 Task: Apply the email frequency Instantly.
Action: Mouse moved to (1117, 112)
Screenshot: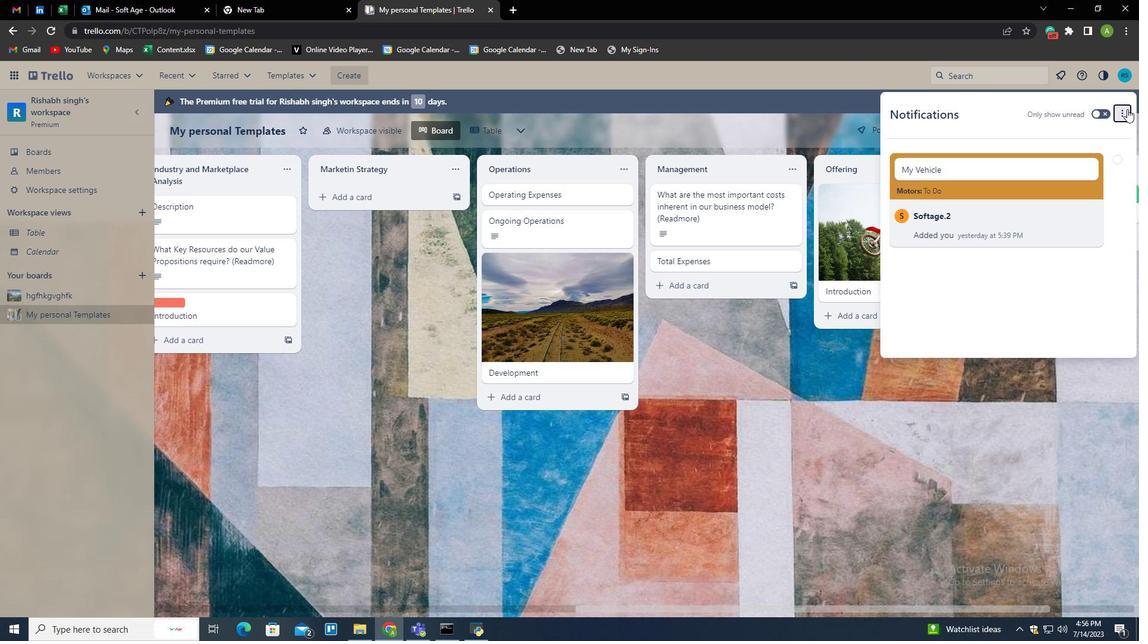 
Action: Mouse pressed left at (1117, 112)
Screenshot: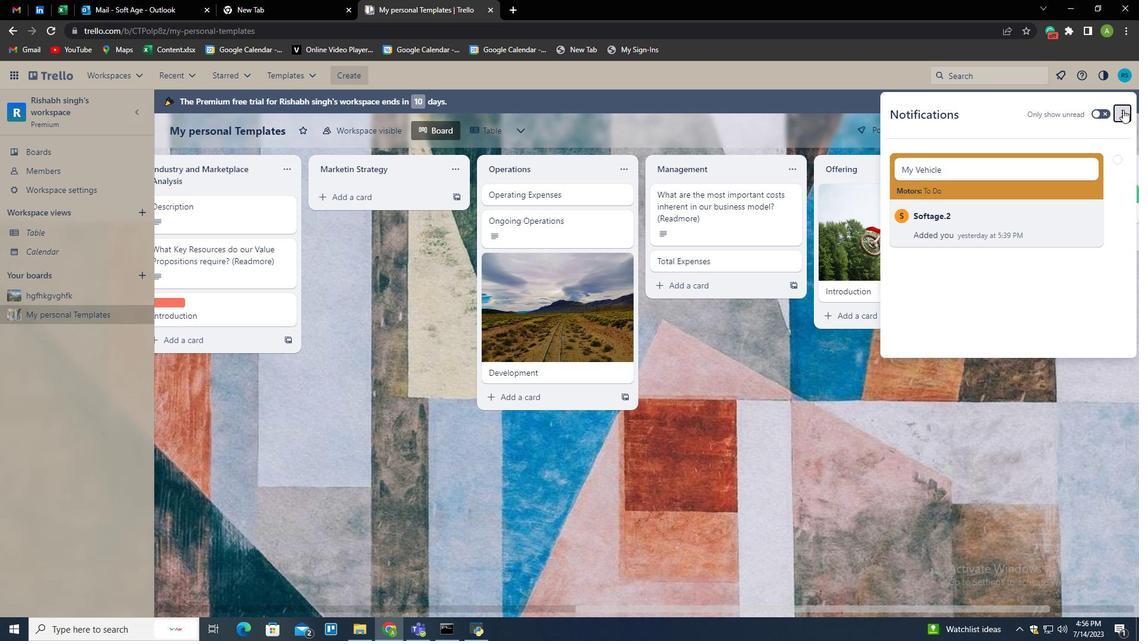 
Action: Mouse moved to (1038, 181)
Screenshot: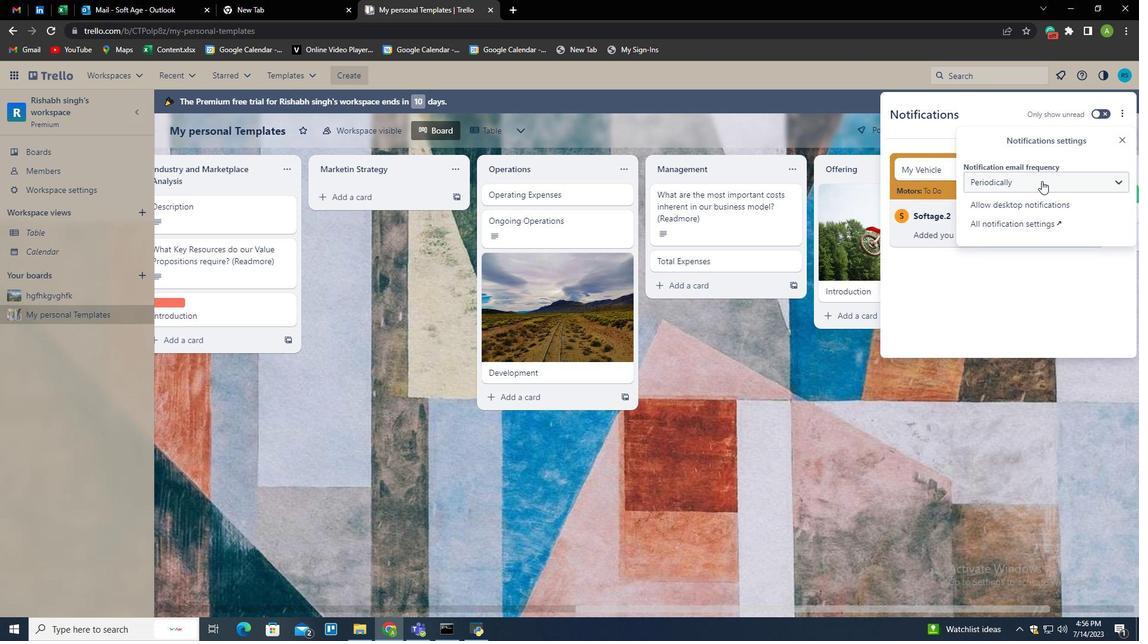 
Action: Mouse pressed left at (1038, 181)
Screenshot: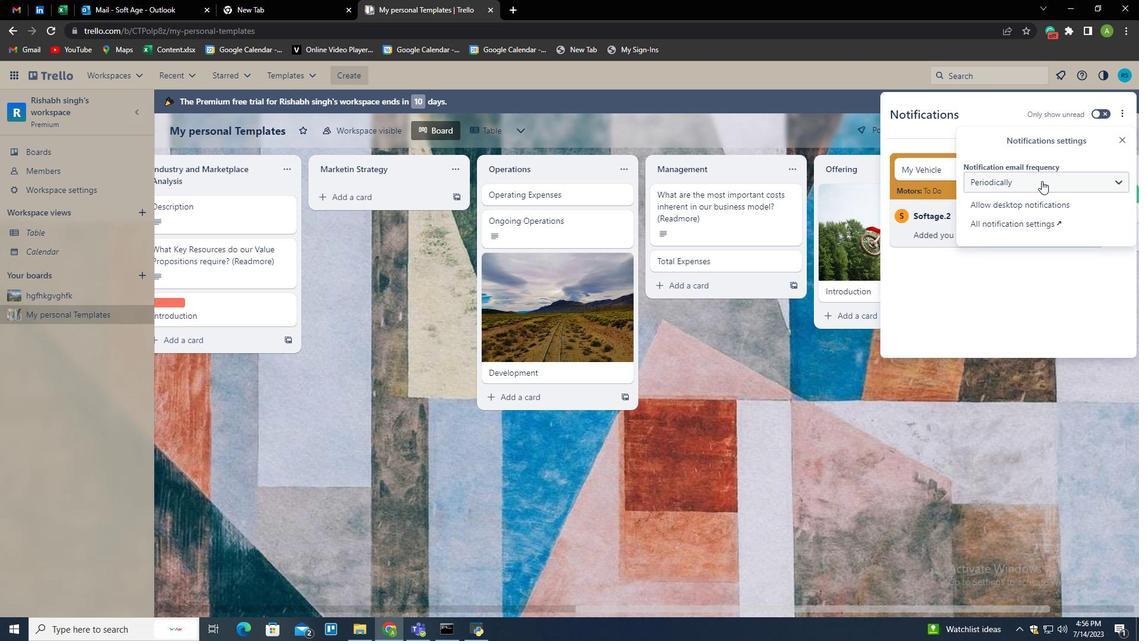 
Action: Mouse moved to (1008, 249)
Screenshot: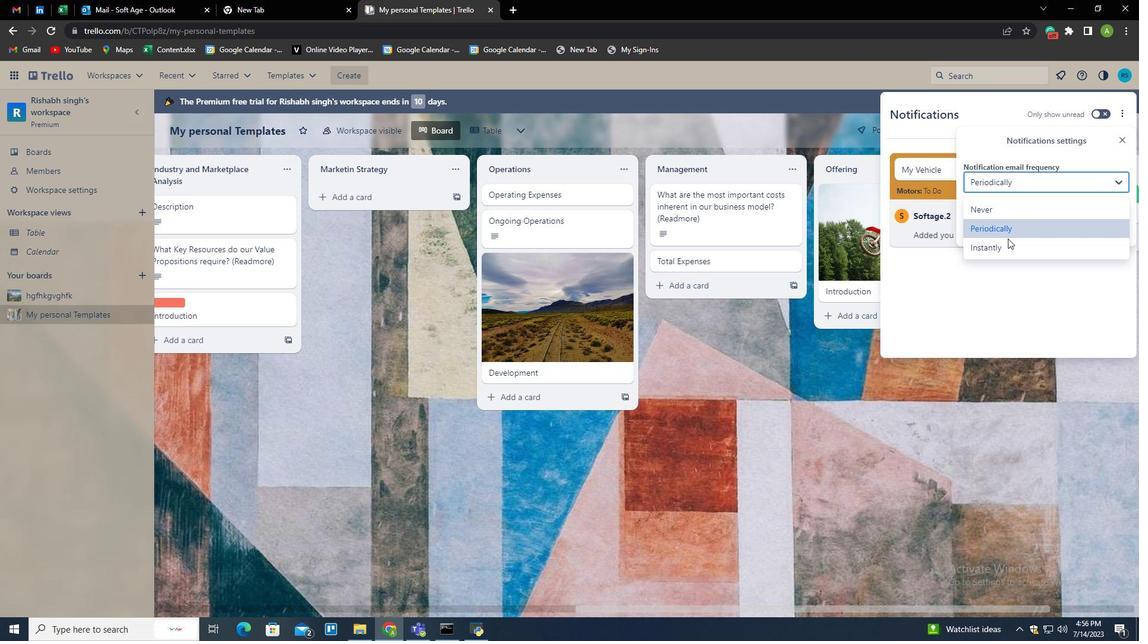 
Action: Mouse pressed left at (1008, 249)
Screenshot: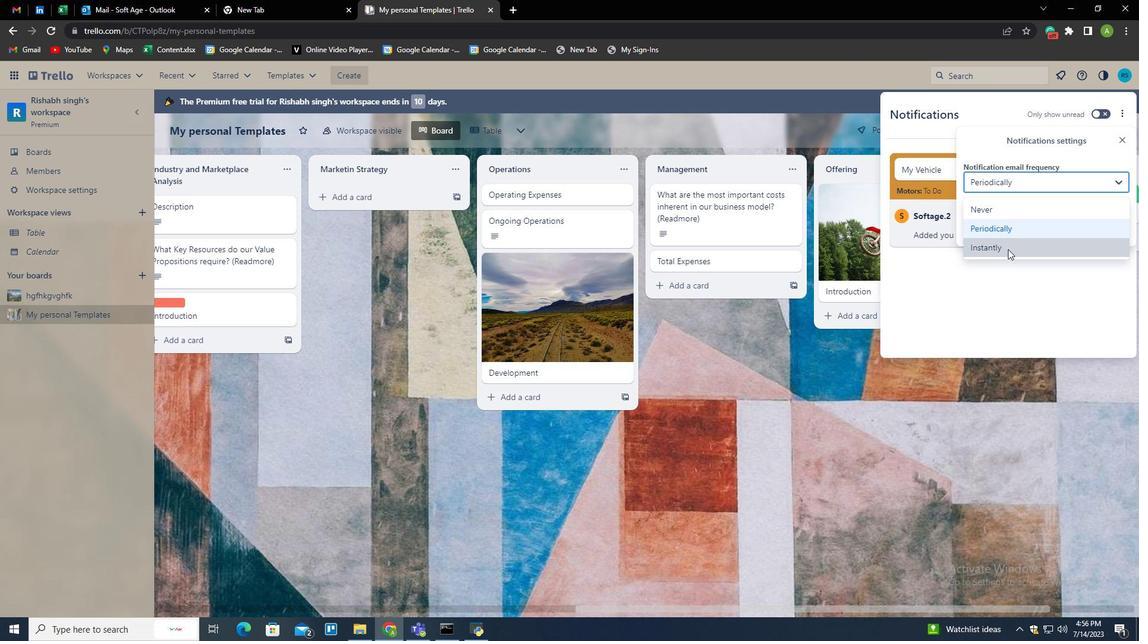 
Action: Mouse moved to (1006, 293)
Screenshot: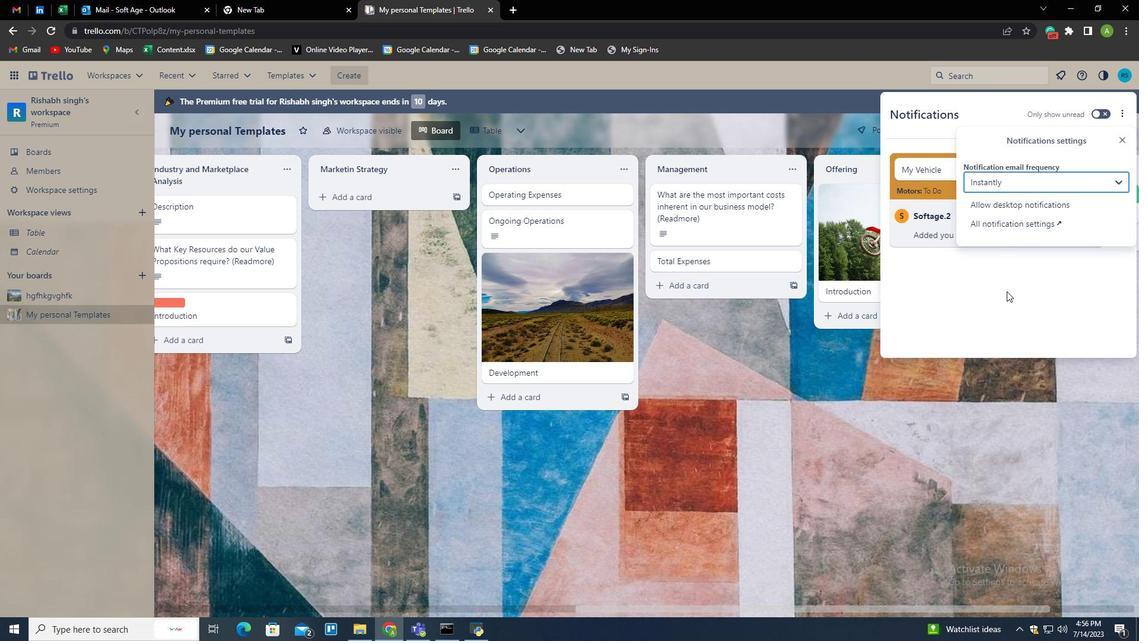 
